 Task: Add Earth's Best Organic Blueberry Banana Flax & Oat Wholesome Breakfast Stage 2 Pouch to the cart.
Action: Mouse moved to (242, 120)
Screenshot: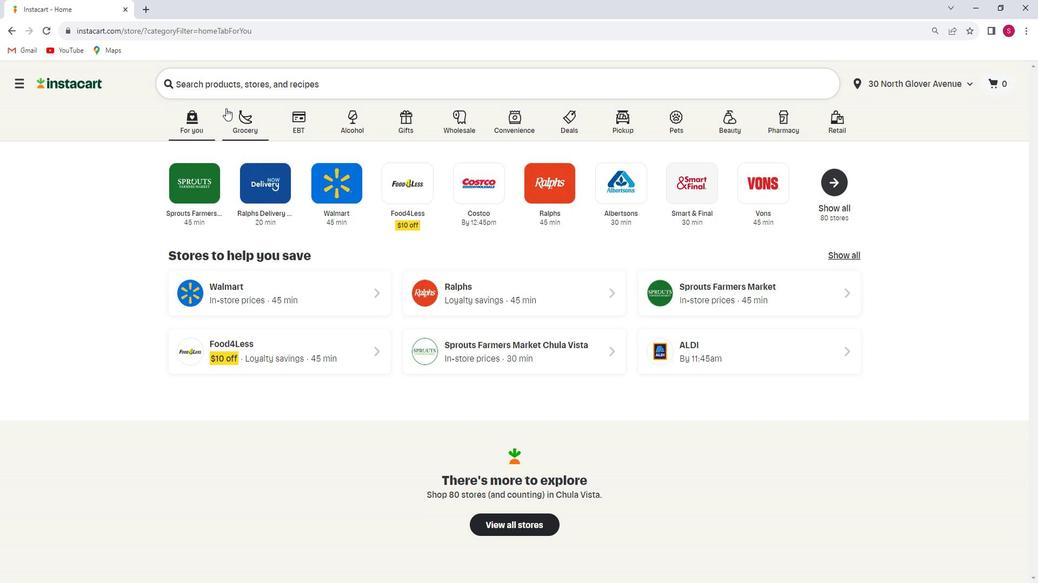 
Action: Mouse pressed left at (242, 120)
Screenshot: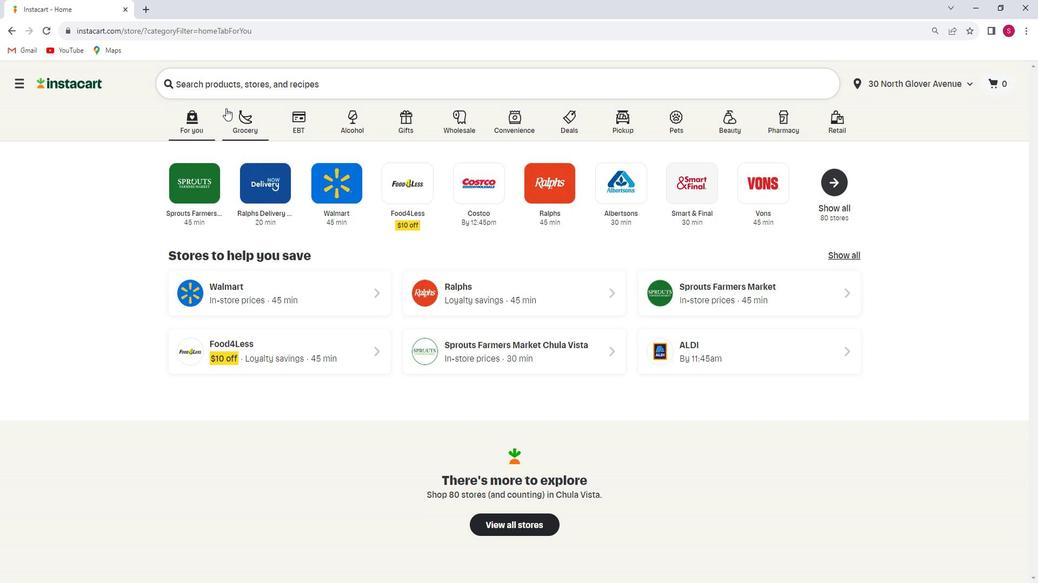 
Action: Mouse moved to (270, 335)
Screenshot: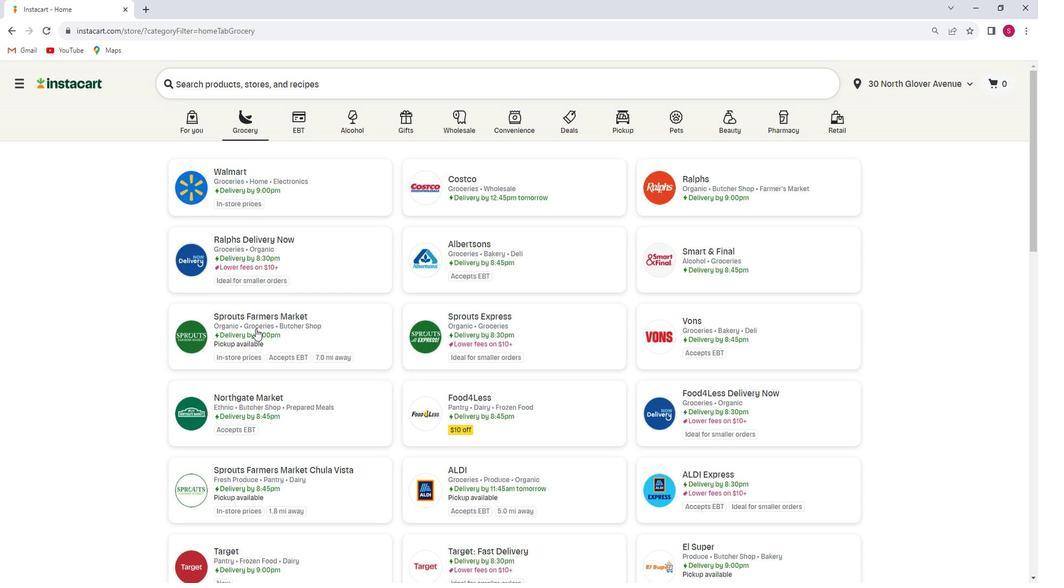 
Action: Mouse pressed left at (270, 335)
Screenshot: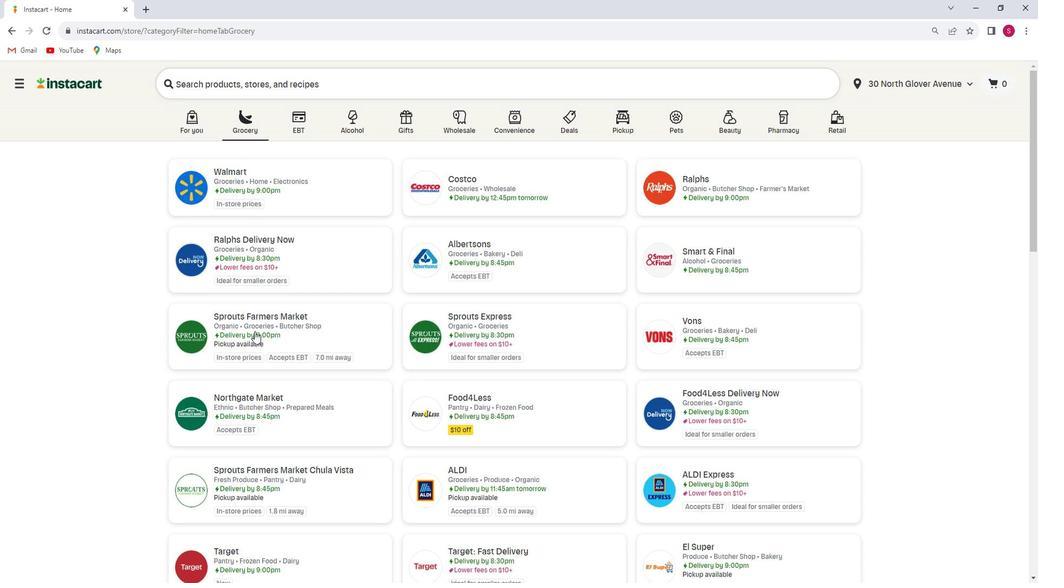 
Action: Mouse moved to (113, 391)
Screenshot: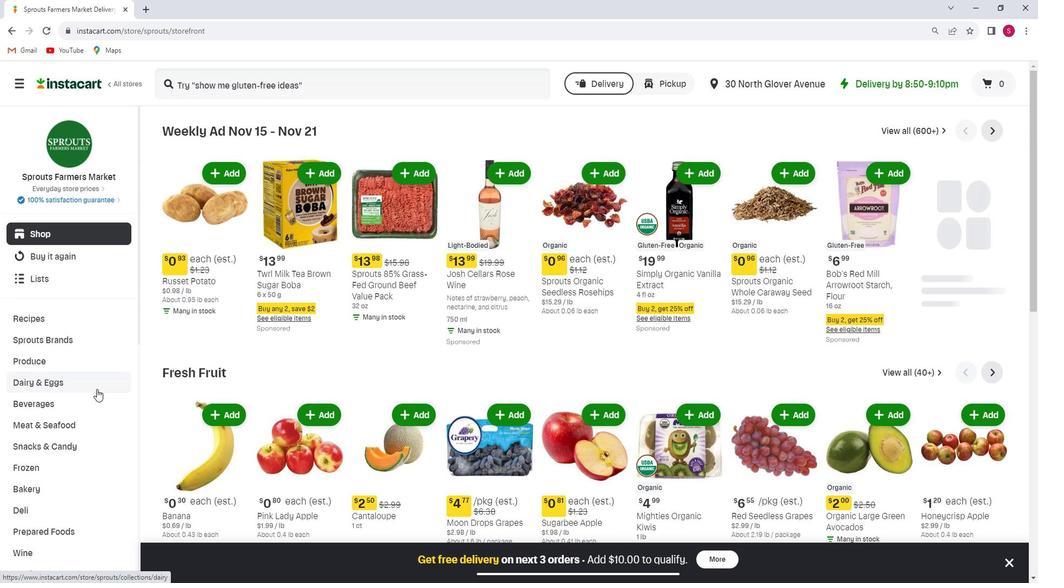 
Action: Mouse scrolled (113, 390) with delta (0, 0)
Screenshot: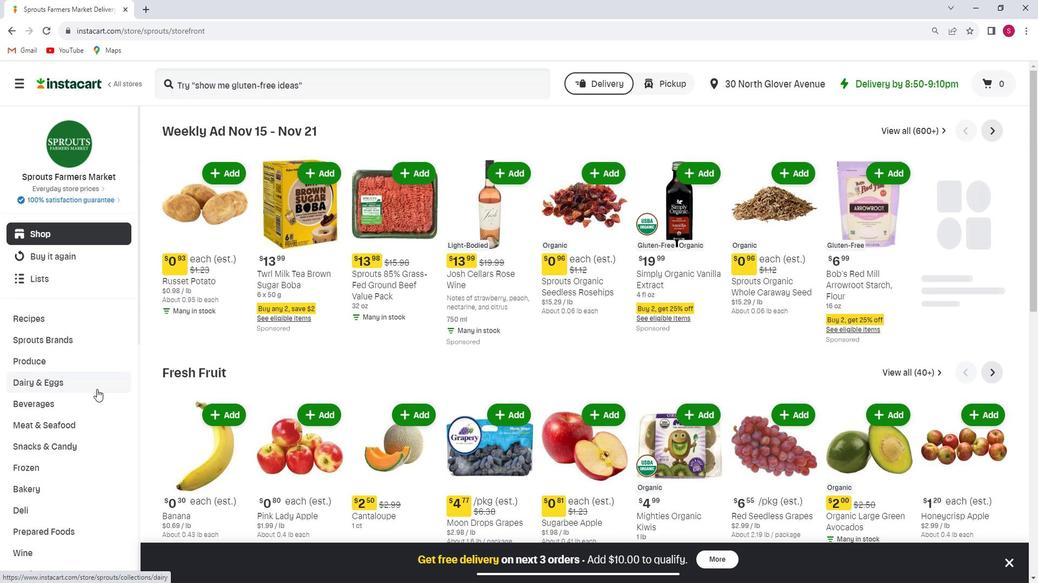 
Action: Mouse scrolled (113, 390) with delta (0, 0)
Screenshot: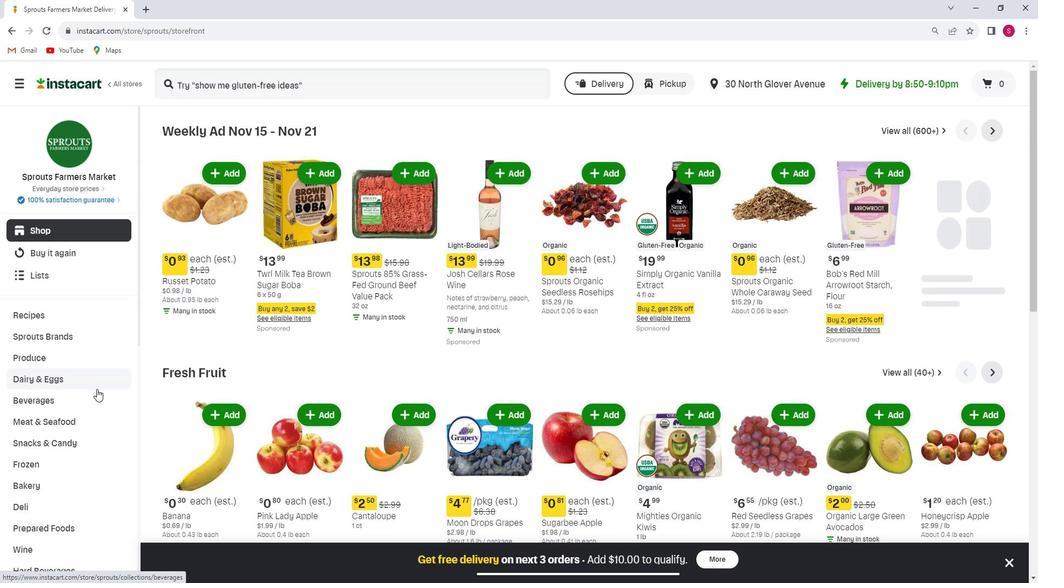 
Action: Mouse scrolled (113, 390) with delta (0, 0)
Screenshot: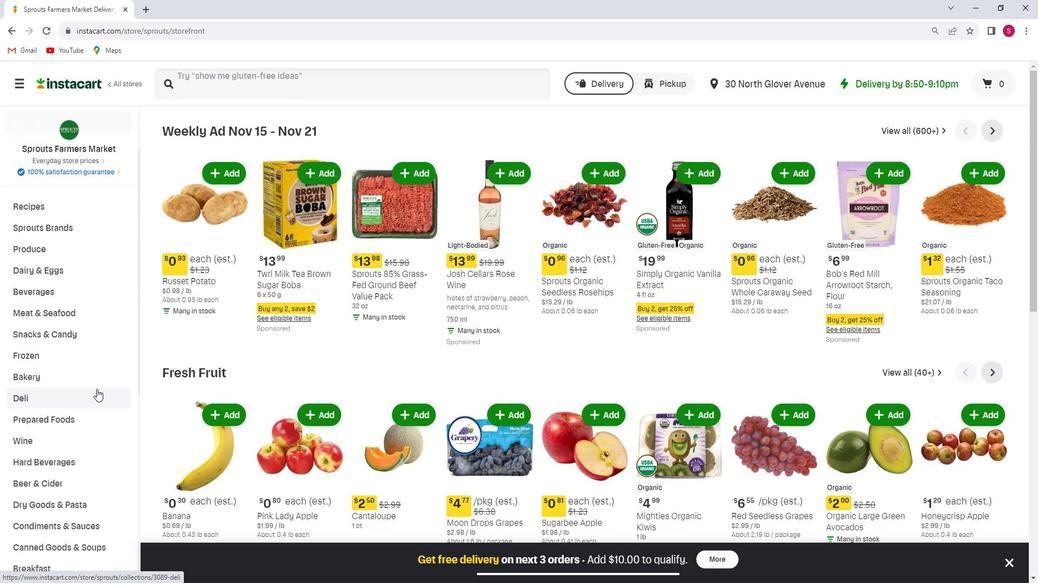 
Action: Mouse scrolled (113, 390) with delta (0, 0)
Screenshot: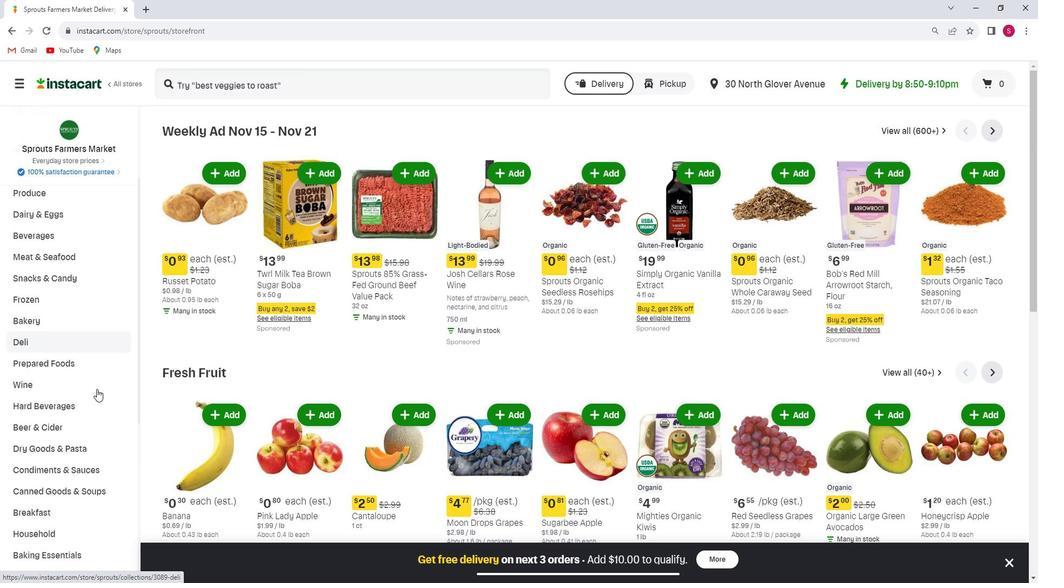 
Action: Mouse scrolled (113, 390) with delta (0, 0)
Screenshot: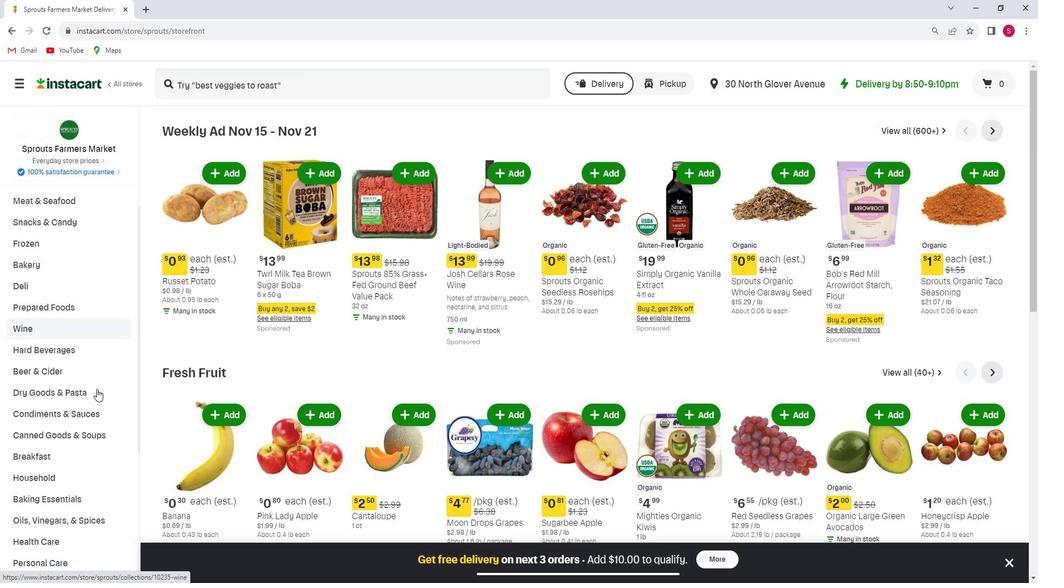 
Action: Mouse scrolled (113, 390) with delta (0, 0)
Screenshot: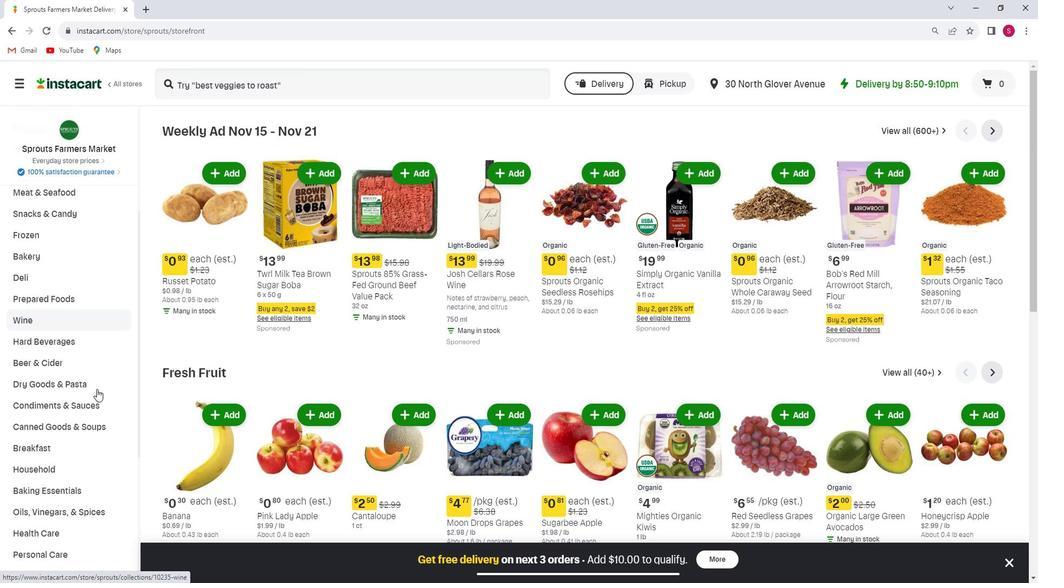 
Action: Mouse scrolled (113, 390) with delta (0, 0)
Screenshot: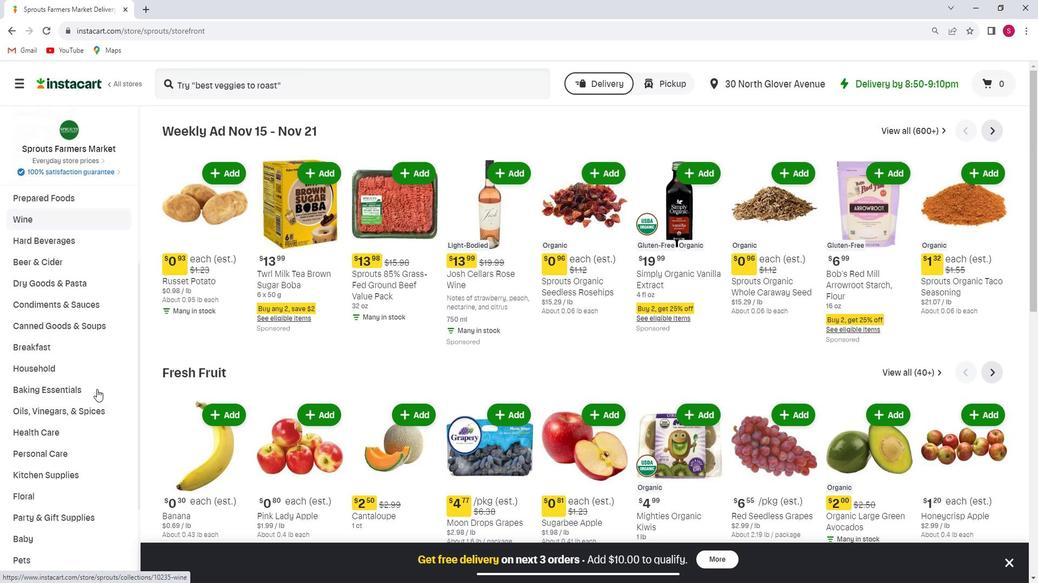 
Action: Mouse scrolled (113, 390) with delta (0, 0)
Screenshot: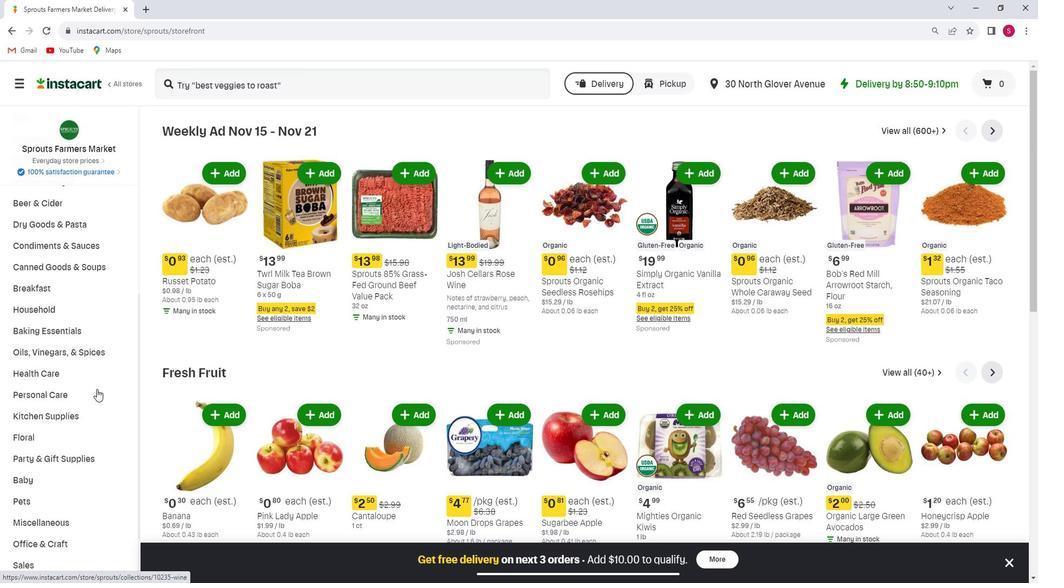 
Action: Mouse moved to (64, 432)
Screenshot: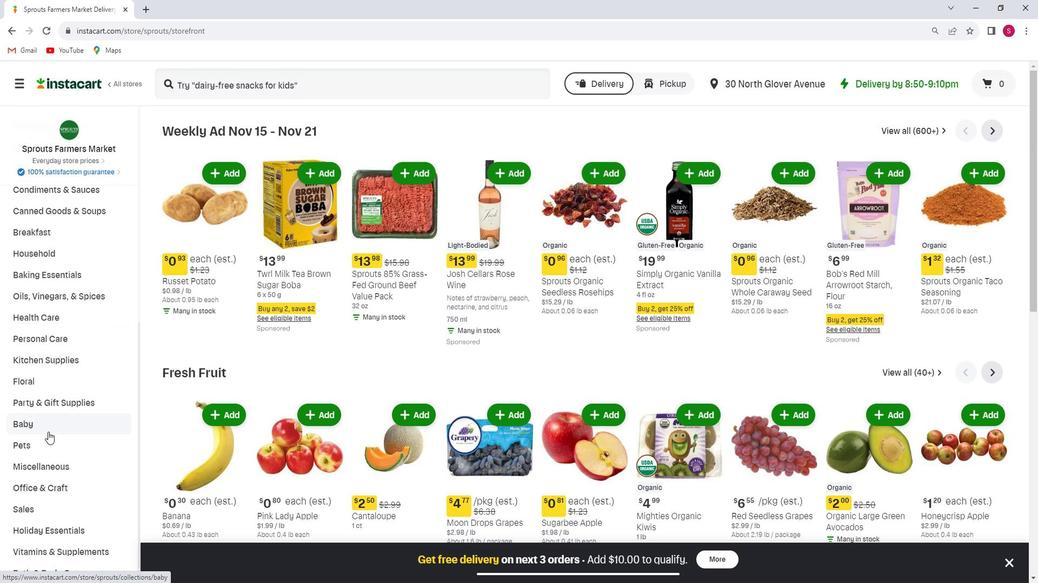 
Action: Mouse pressed left at (64, 432)
Screenshot: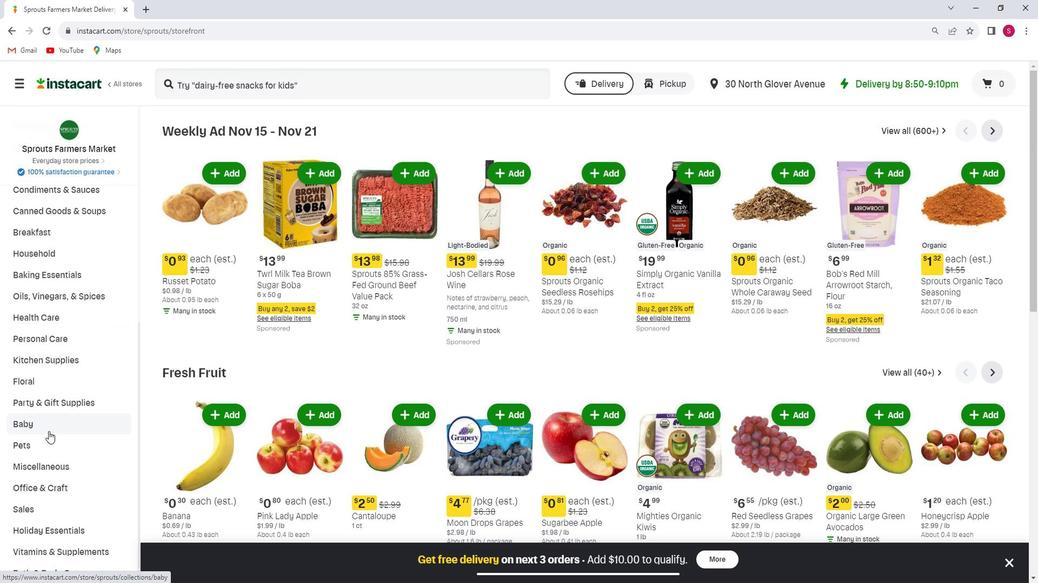 
Action: Mouse moved to (93, 501)
Screenshot: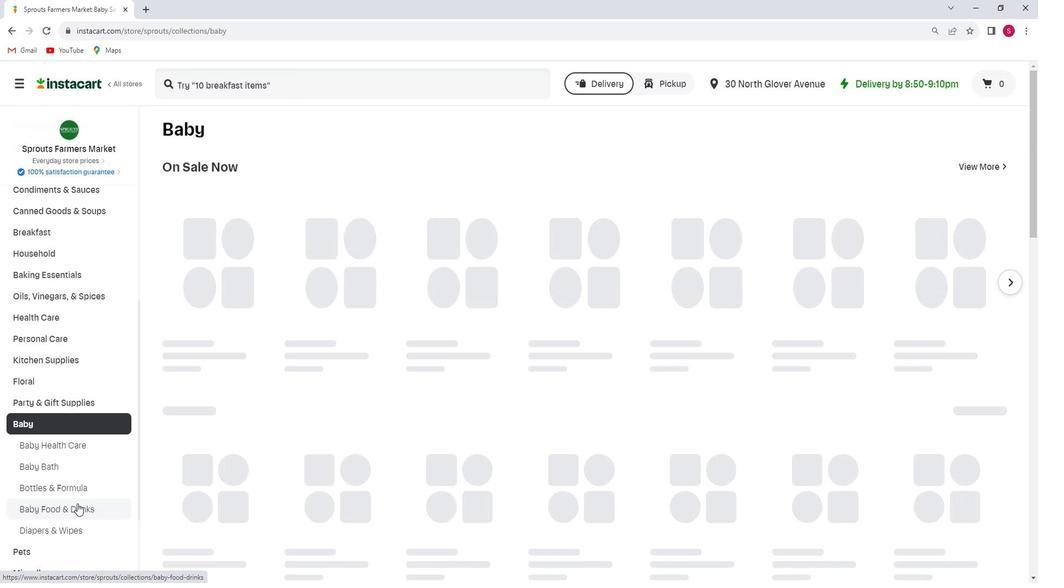 
Action: Mouse pressed left at (93, 501)
Screenshot: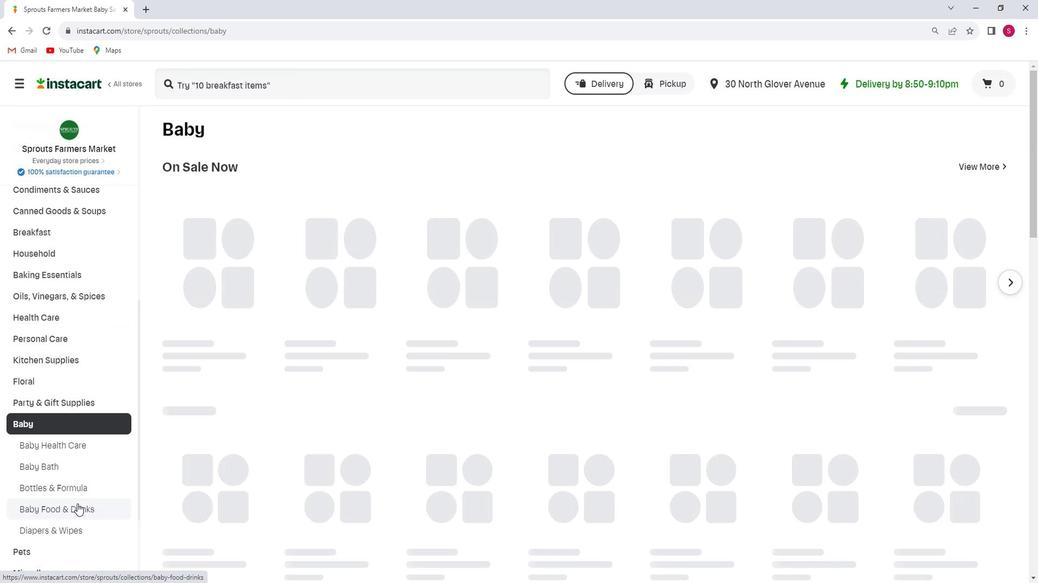 
Action: Mouse moved to (287, 104)
Screenshot: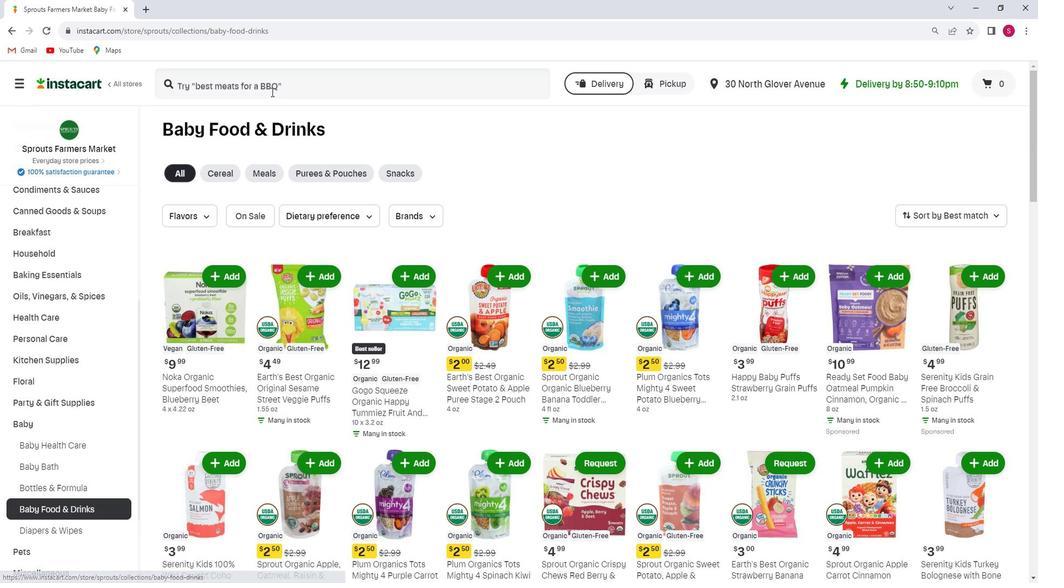 
Action: Mouse pressed left at (287, 104)
Screenshot: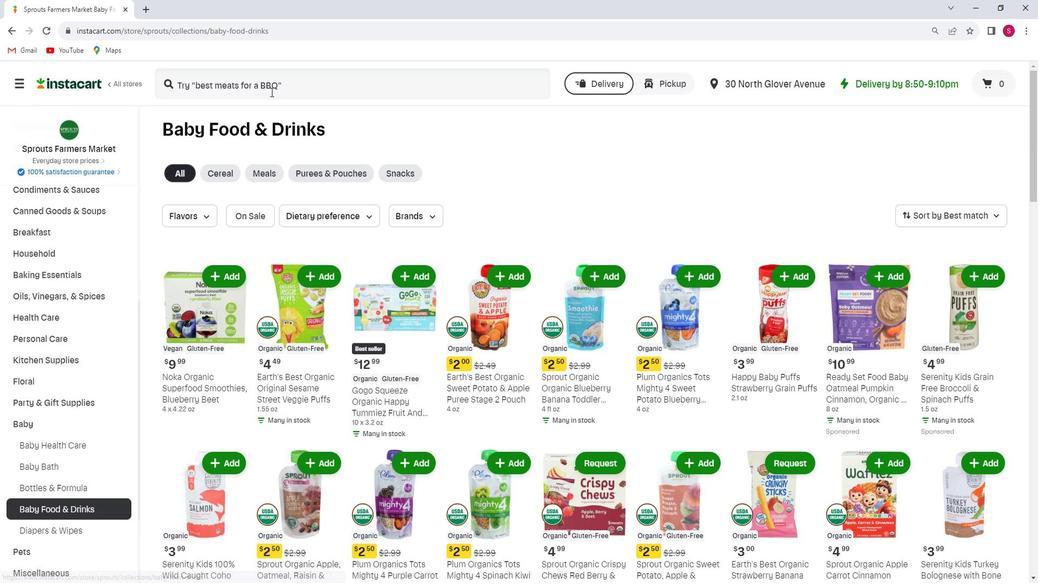 
Action: Key pressed <Key.shift>Earth's<Key.space><Key.shift>Best<Key.space><Key.shift_r>Organu<Key.backspace>ic<Key.space><Key.shift_r><Key.shift_r><Key.shift_r>Blueberry<Key.space><Key.shift_r>Banana<Key.space><Key.shift><Key.shift><Key.shift><Key.shift>Flax<Key.space><Key.shift><Key.shift><Key.shift><Key.shift><Key.shift><Key.shift><Key.shift>&<Key.space><Key.shift_r>Oat<Key.space><Key.shift>Wholesome<Key.space><Key.shift_r>Breakfast<Key.space><Key.shift>Stage<Key.space>2<Key.space><Key.shift_r>Pouch<Key.enter>
Screenshot: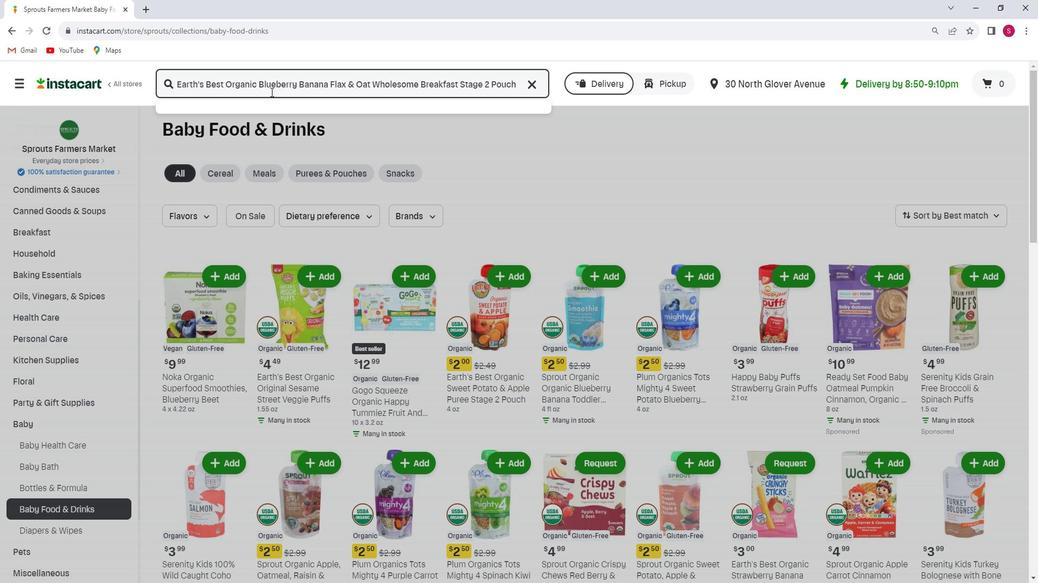 
Action: Mouse moved to (307, 201)
Screenshot: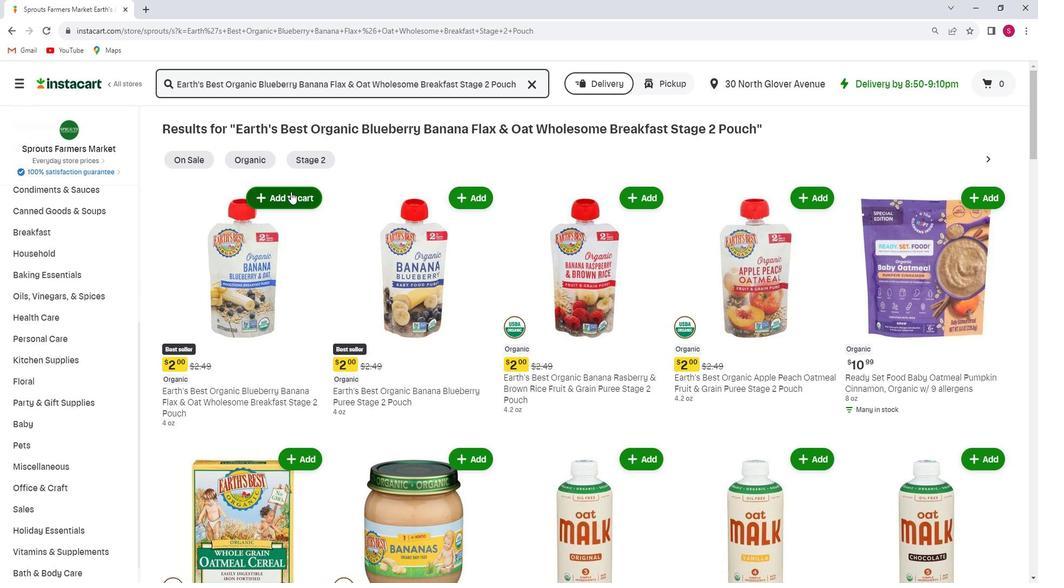 
Action: Mouse pressed left at (307, 201)
Screenshot: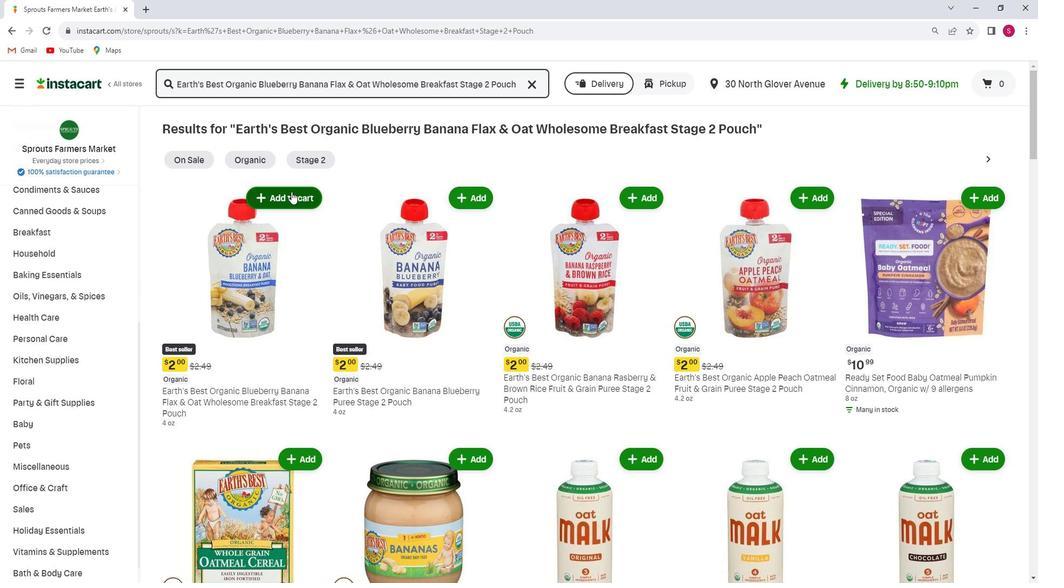 
Action: Mouse moved to (317, 230)
Screenshot: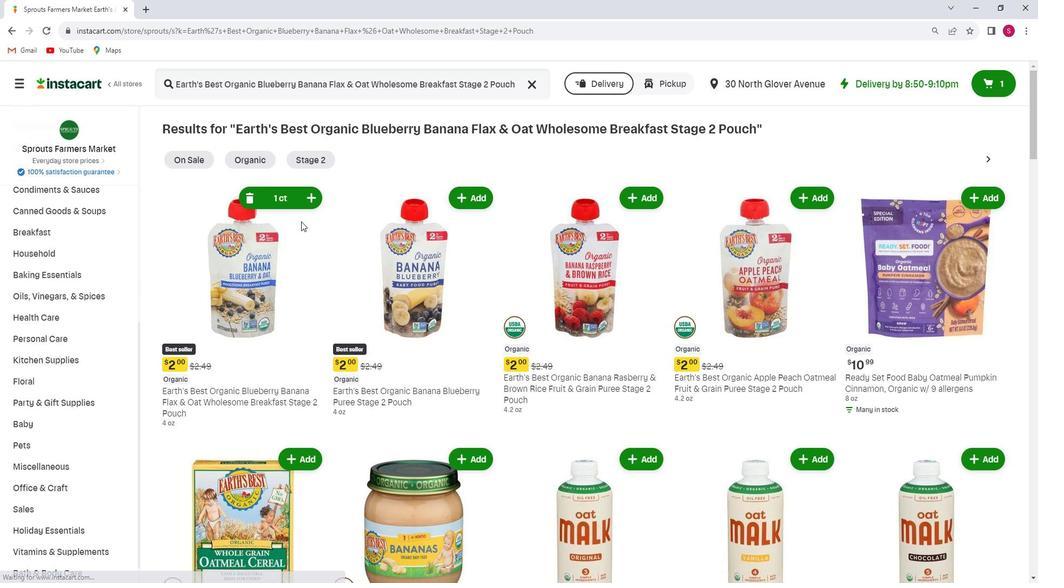 
